 Task: Change Continuous Scroll To Single Page
Action: Mouse moved to (63, 120)
Screenshot: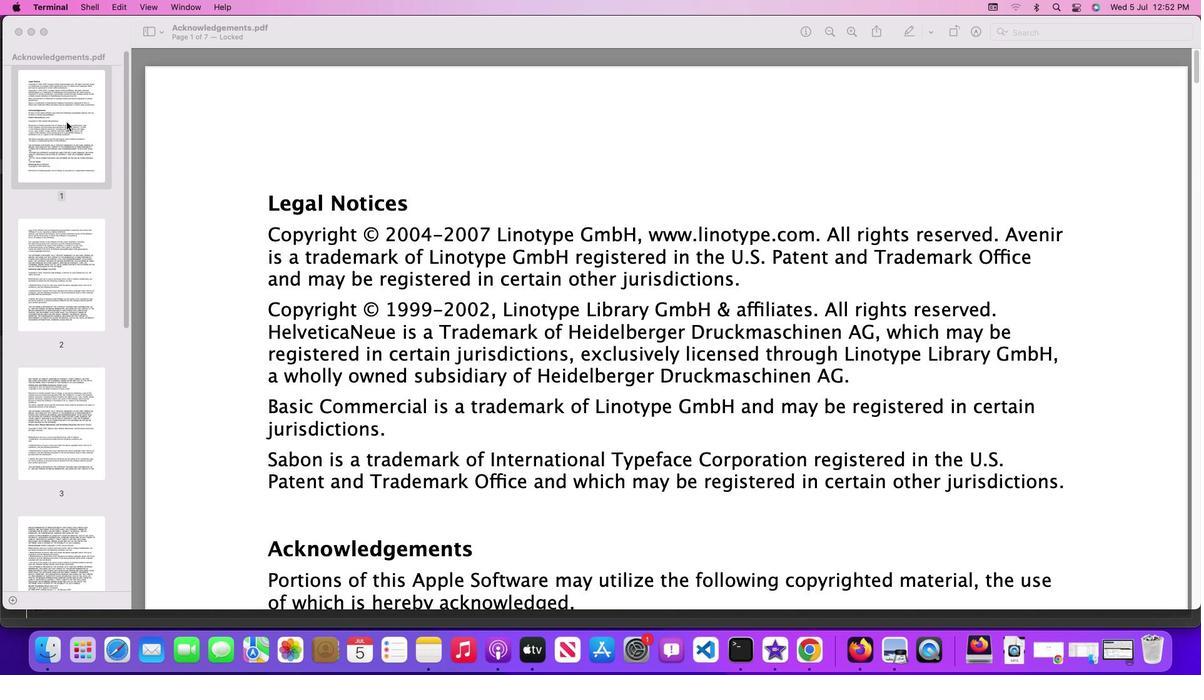 
Action: Mouse pressed left at (63, 120)
Screenshot: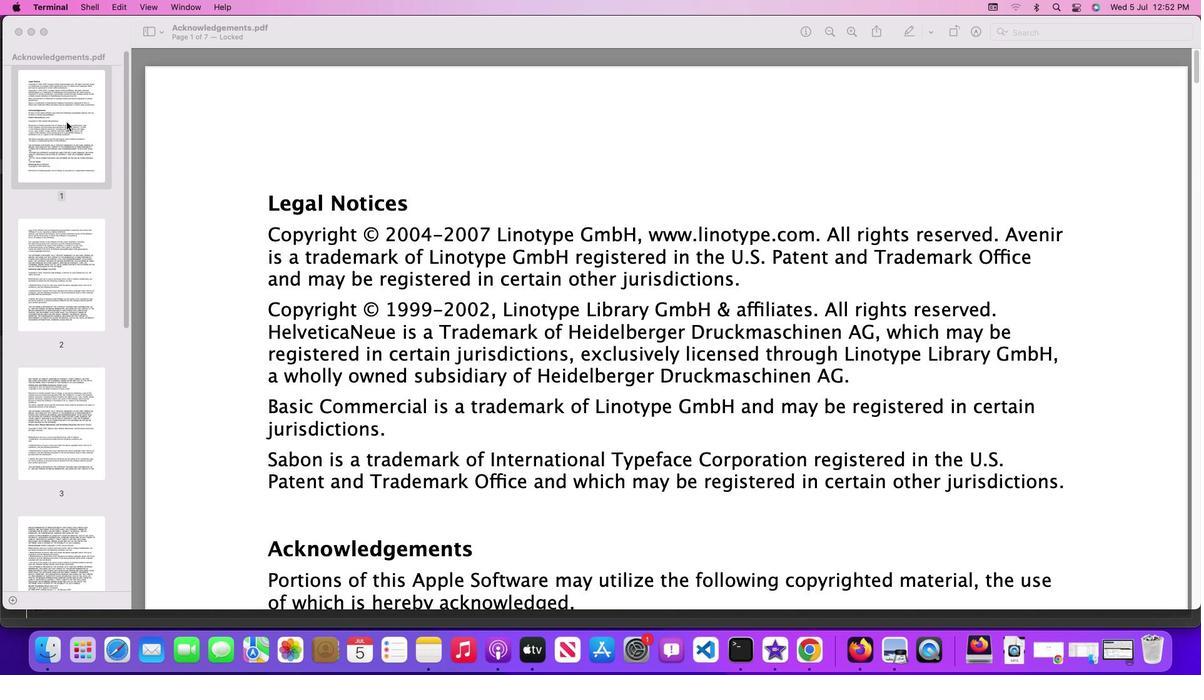 
Action: Mouse moved to (53, 5)
Screenshot: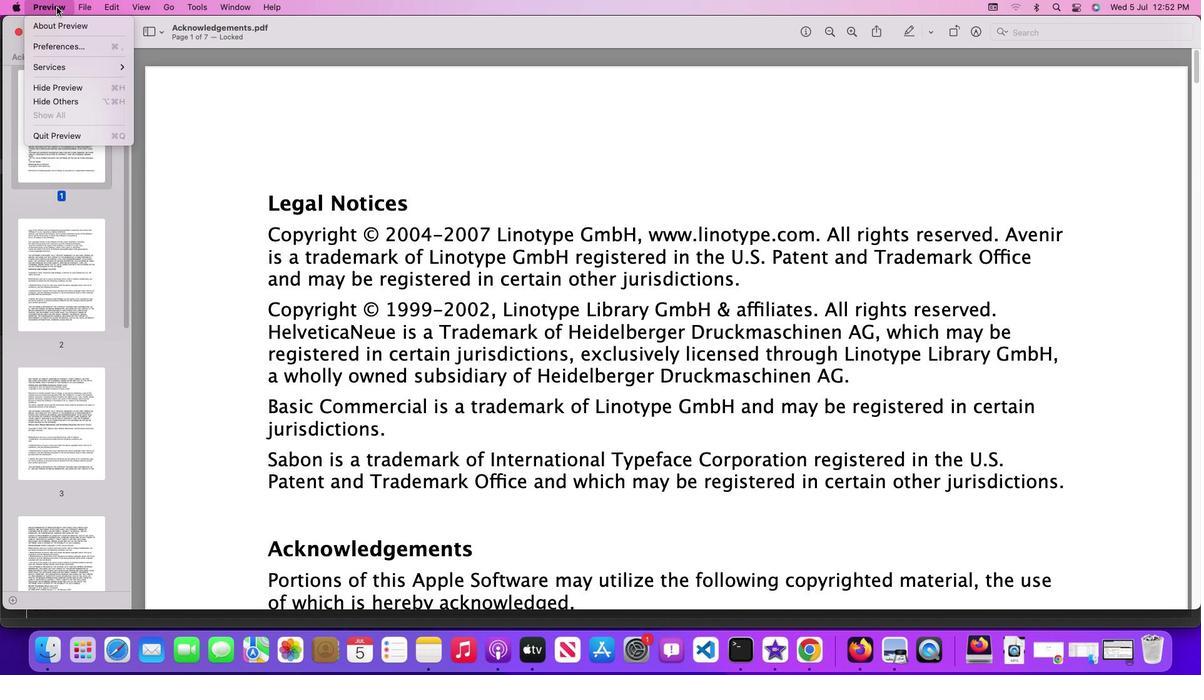 
Action: Mouse pressed left at (53, 5)
Screenshot: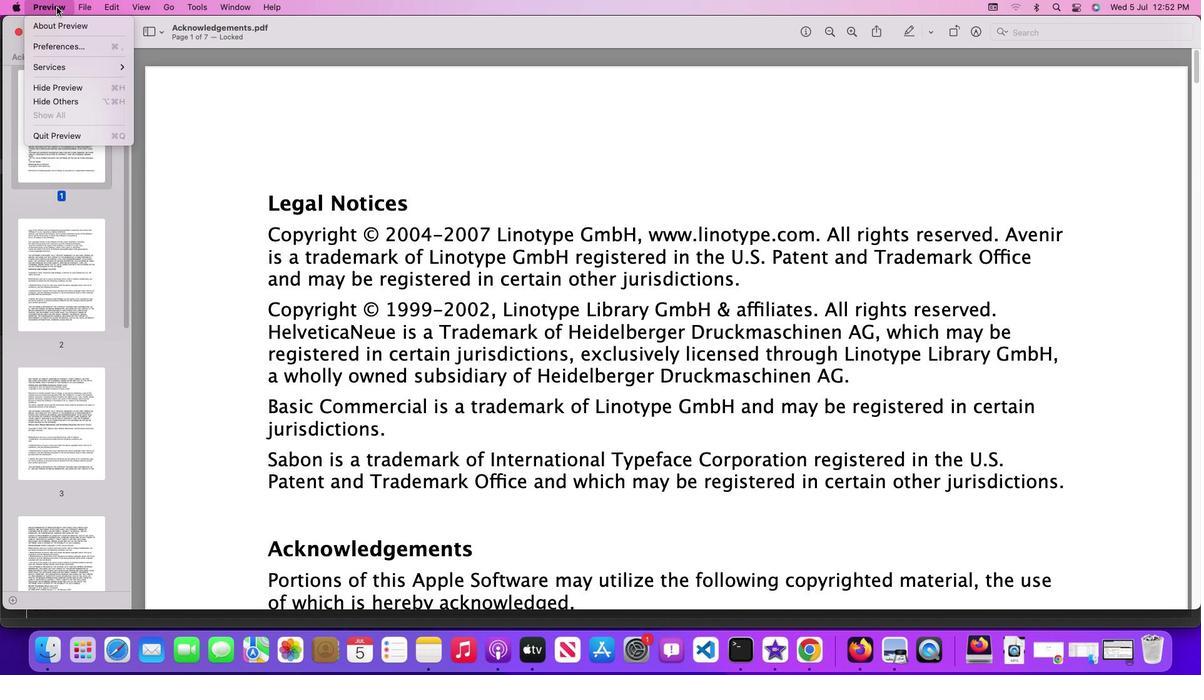
Action: Mouse moved to (70, 46)
Screenshot: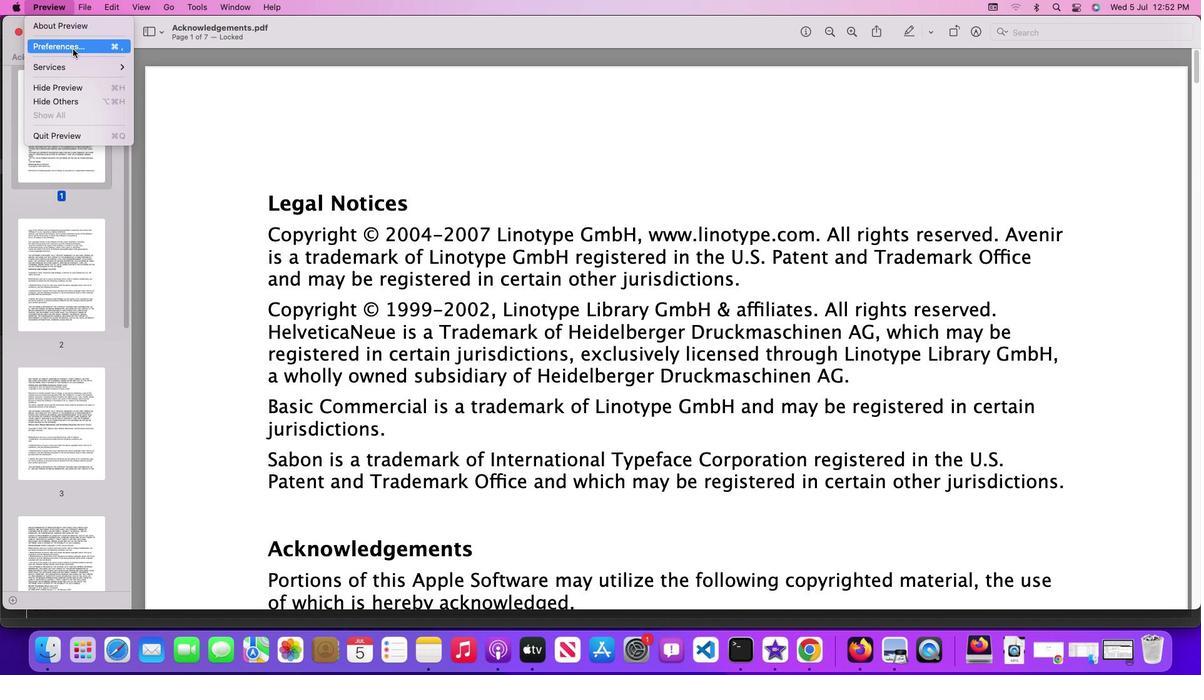 
Action: Mouse pressed left at (70, 46)
Screenshot: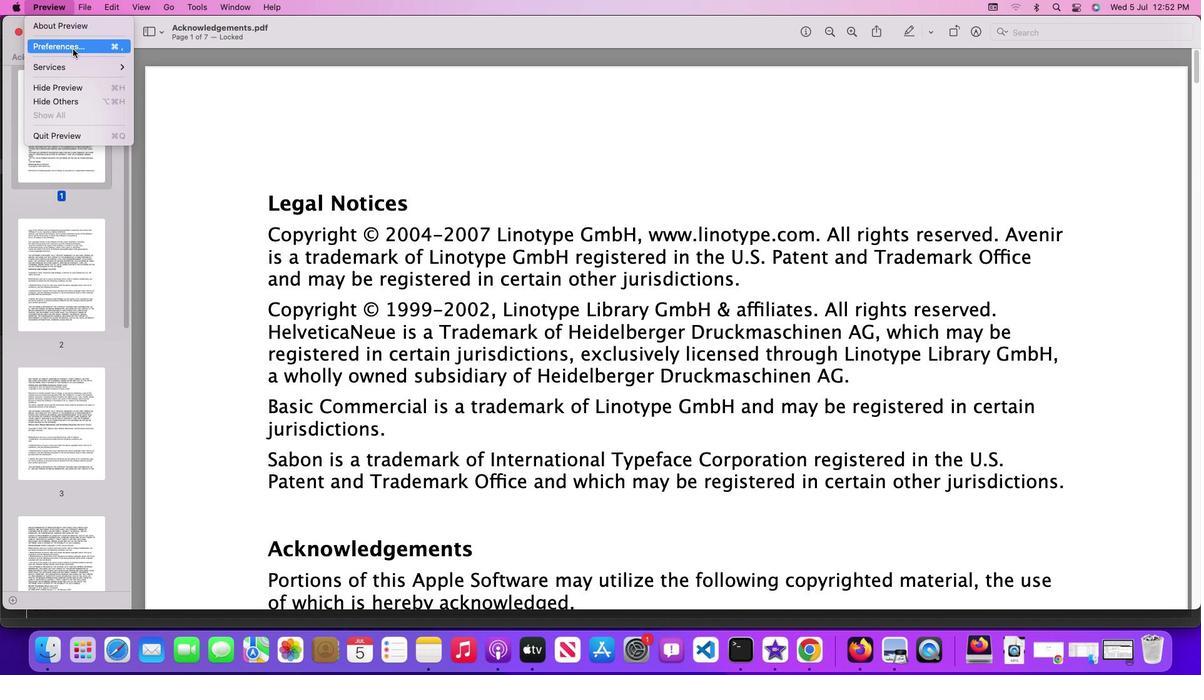 
Action: Mouse moved to (686, 352)
Screenshot: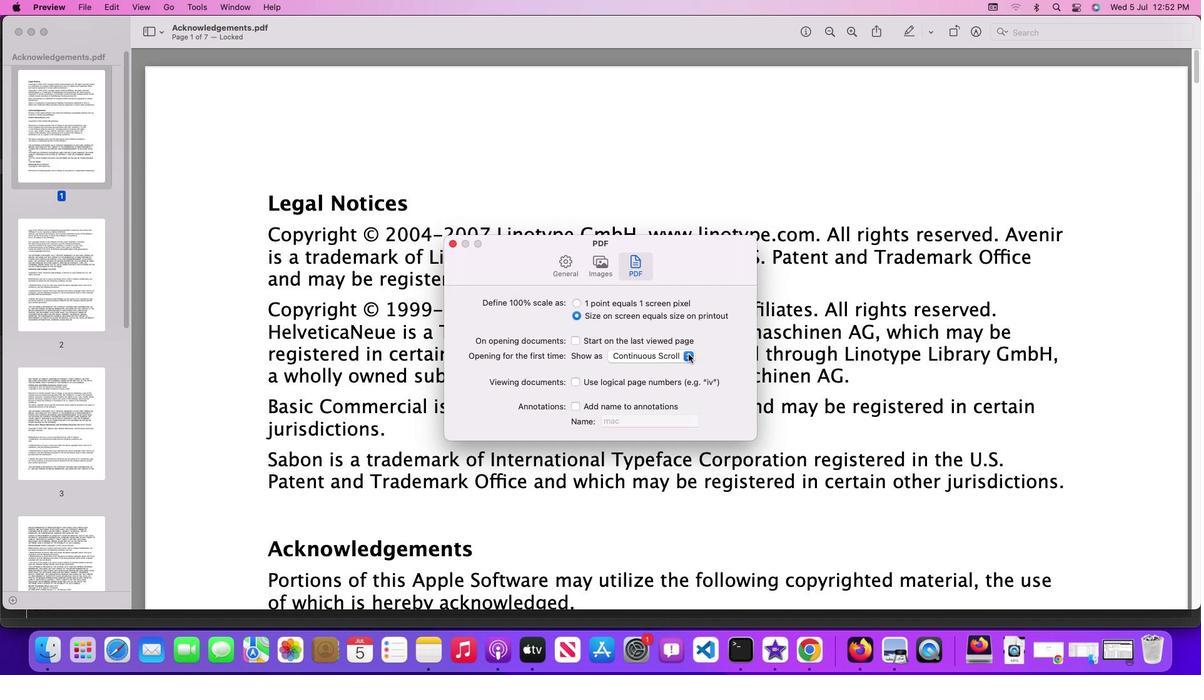 
Action: Mouse pressed left at (686, 352)
Screenshot: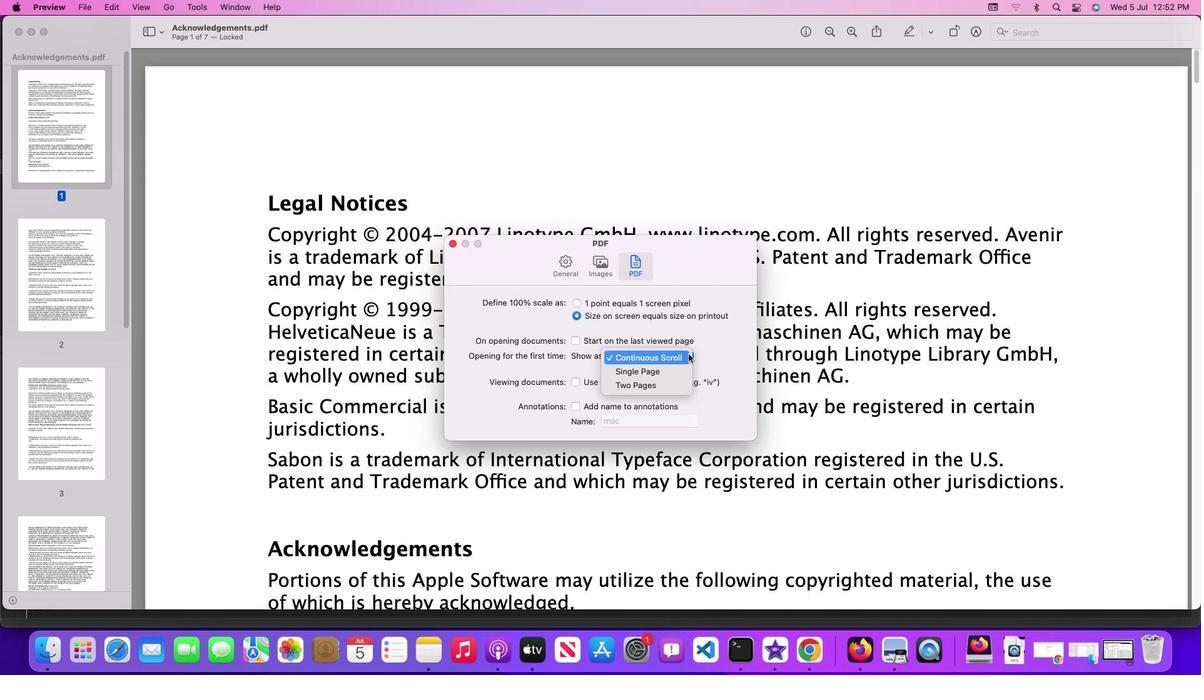
Action: Mouse moved to (665, 356)
Screenshot: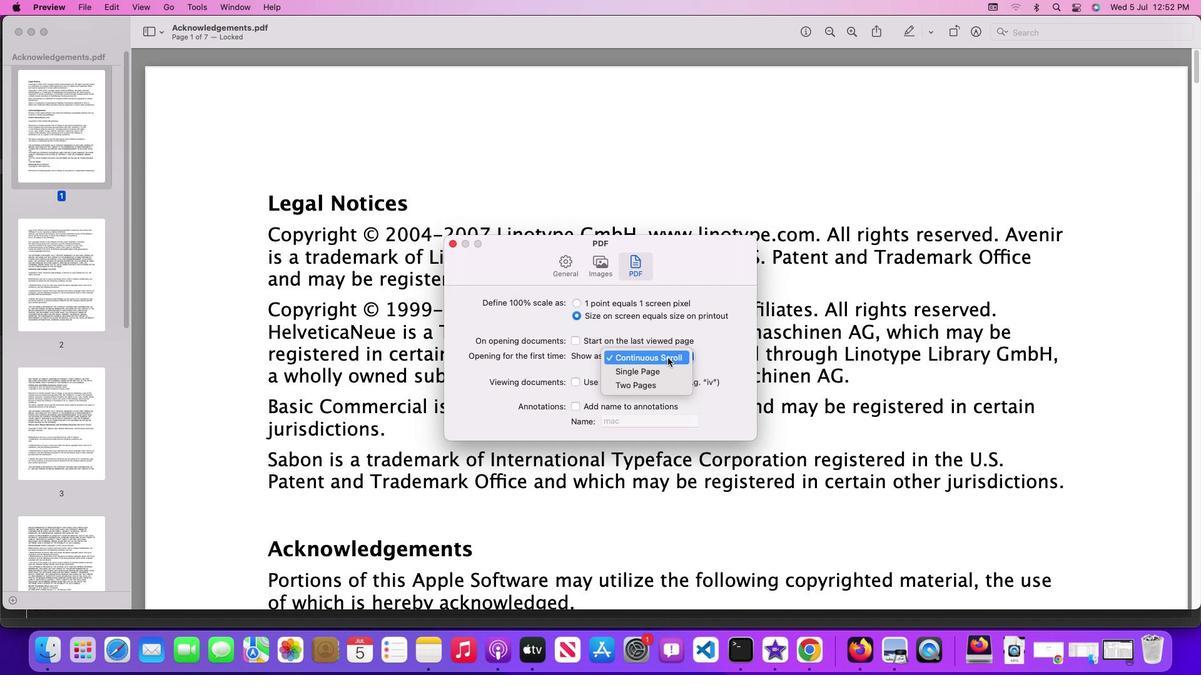 
Action: Mouse pressed left at (665, 356)
Screenshot: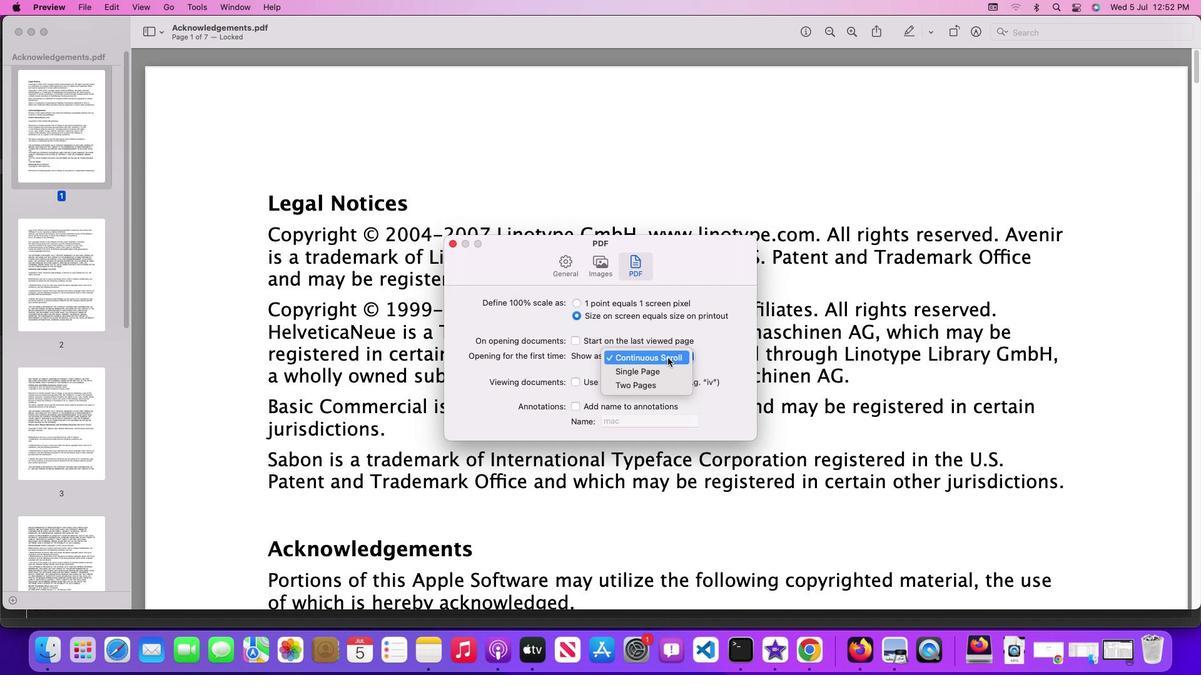 
Action: Mouse moved to (732, 349)
Screenshot: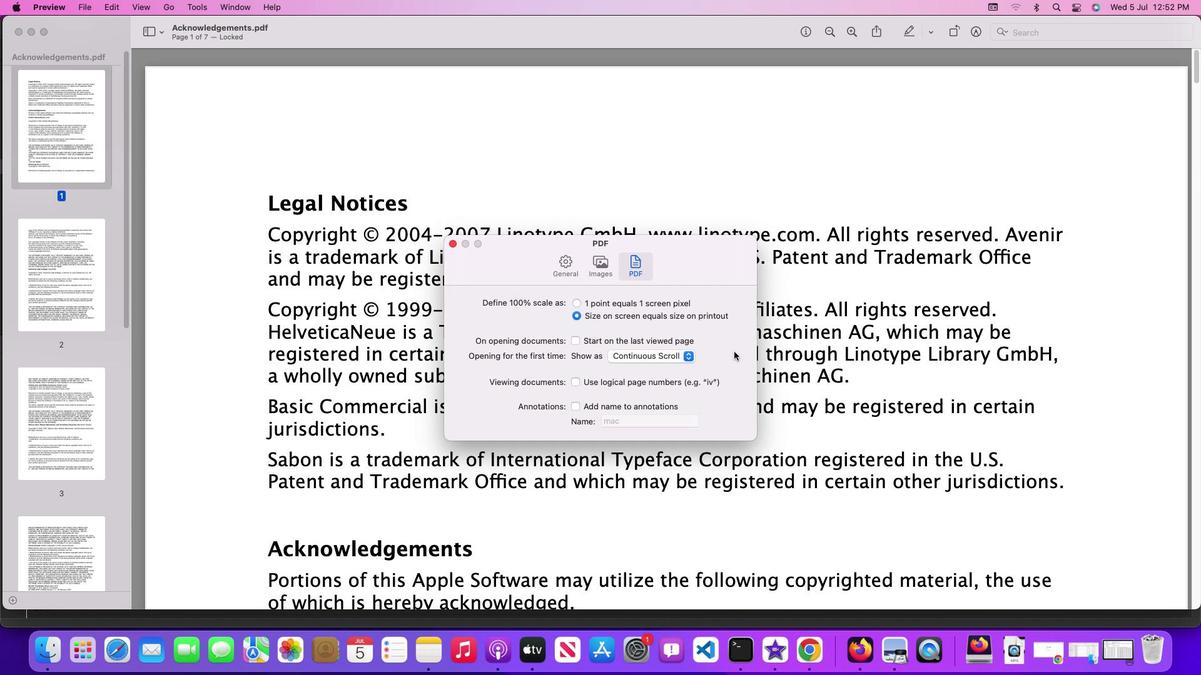 
